 Task: Set up a custom metronome sound for project-specific rhythm guidance.
Action: Mouse moved to (332, 7)
Screenshot: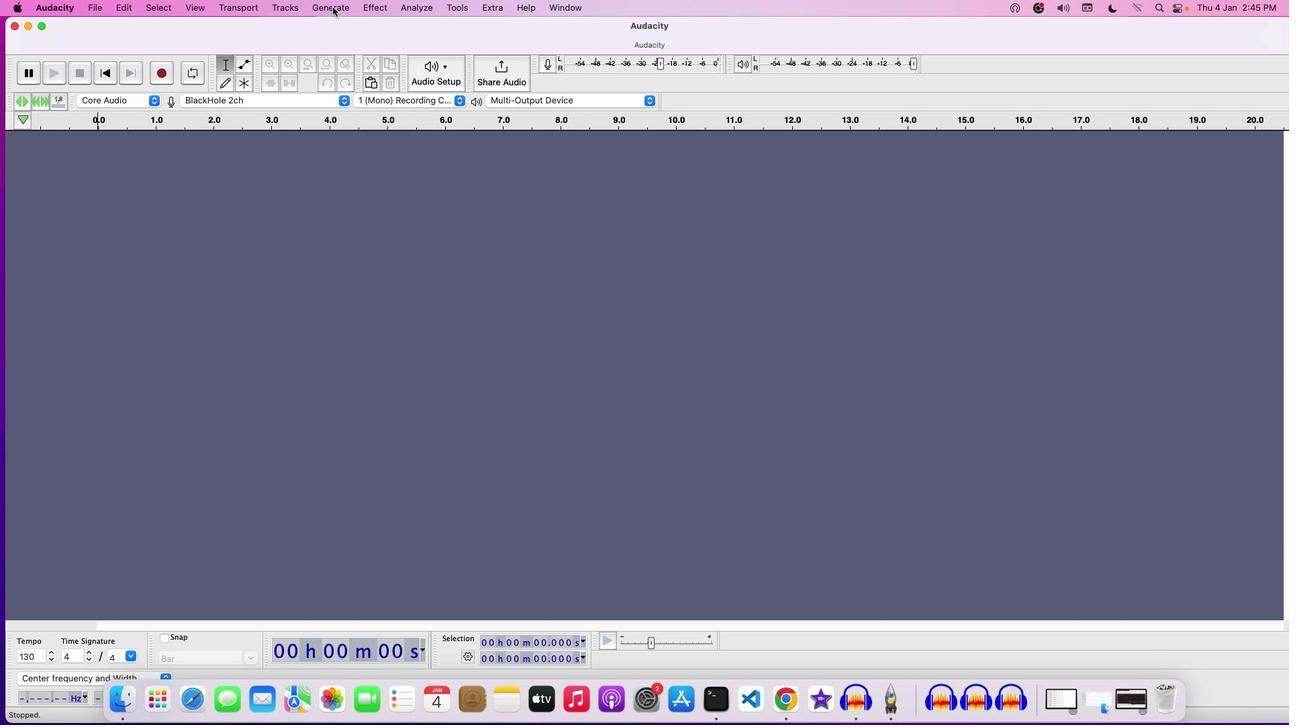 
Action: Mouse pressed left at (332, 7)
Screenshot: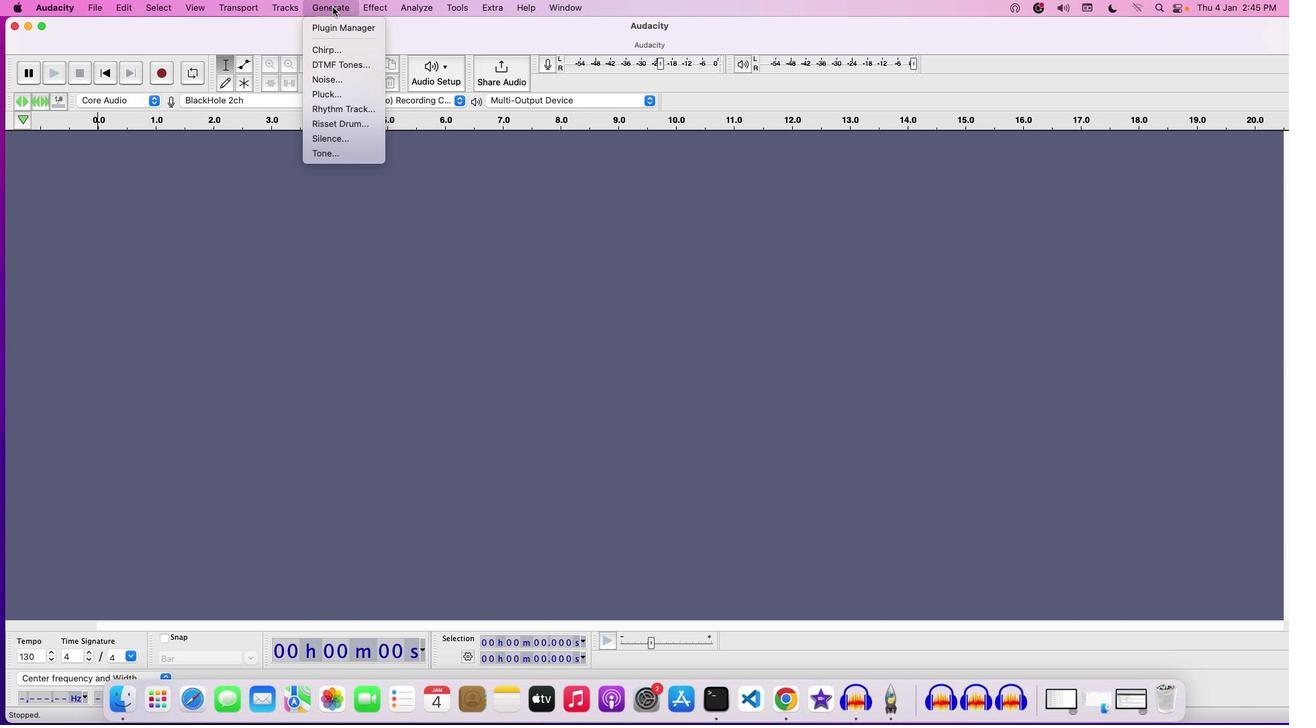 
Action: Mouse moved to (341, 104)
Screenshot: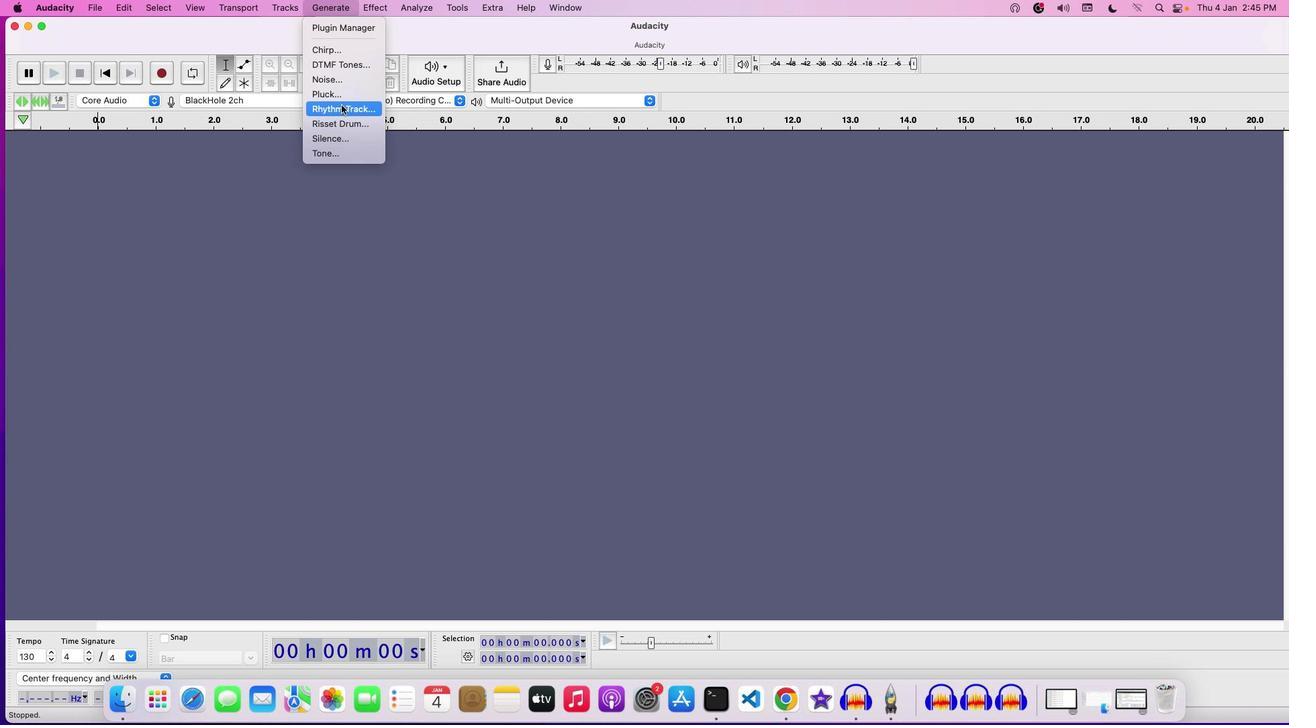 
Action: Mouse pressed left at (341, 104)
Screenshot: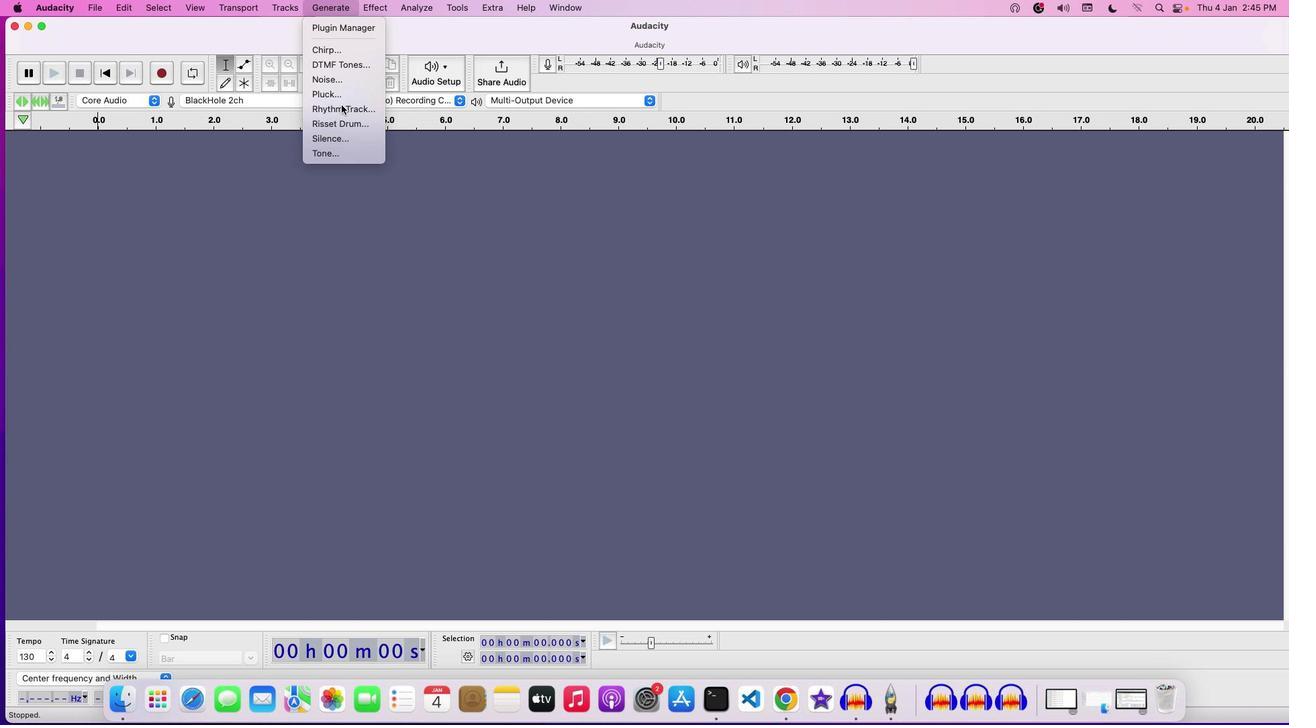 
Action: Mouse moved to (525, 296)
Screenshot: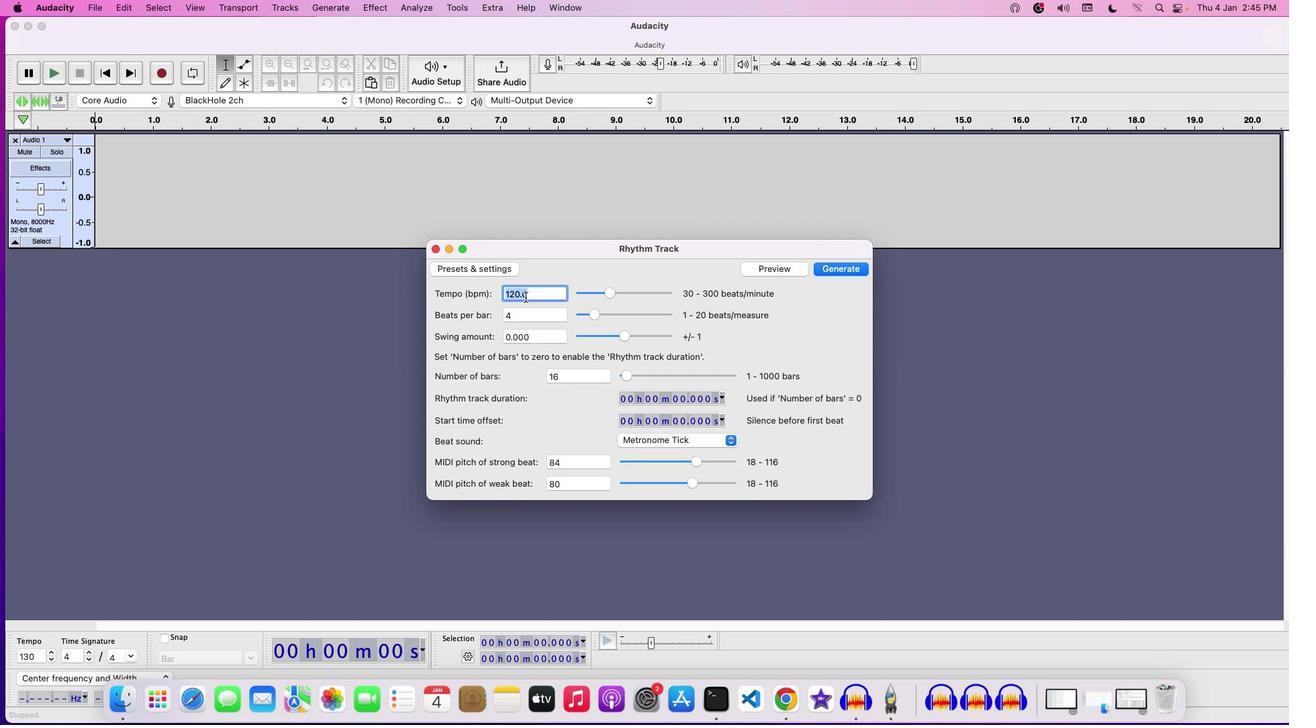 
Action: Key pressed Key.backspace'6''0'
Screenshot: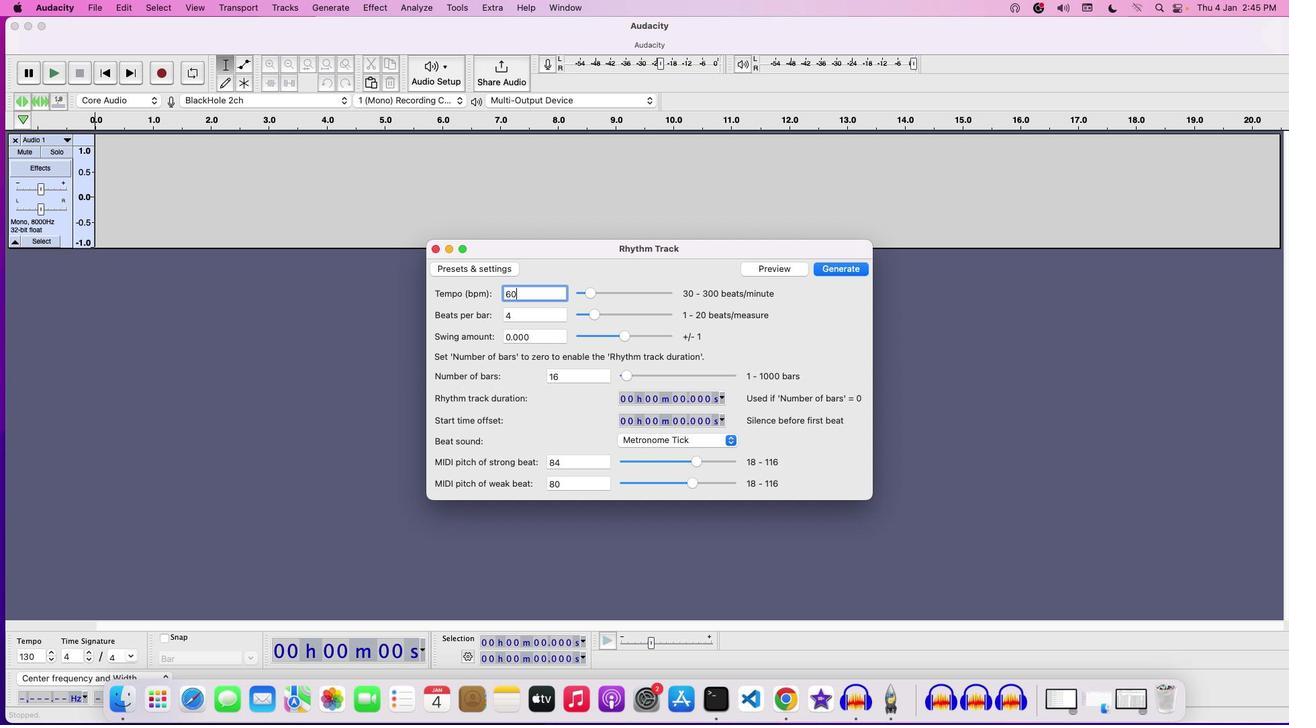 
Action: Mouse moved to (688, 439)
Screenshot: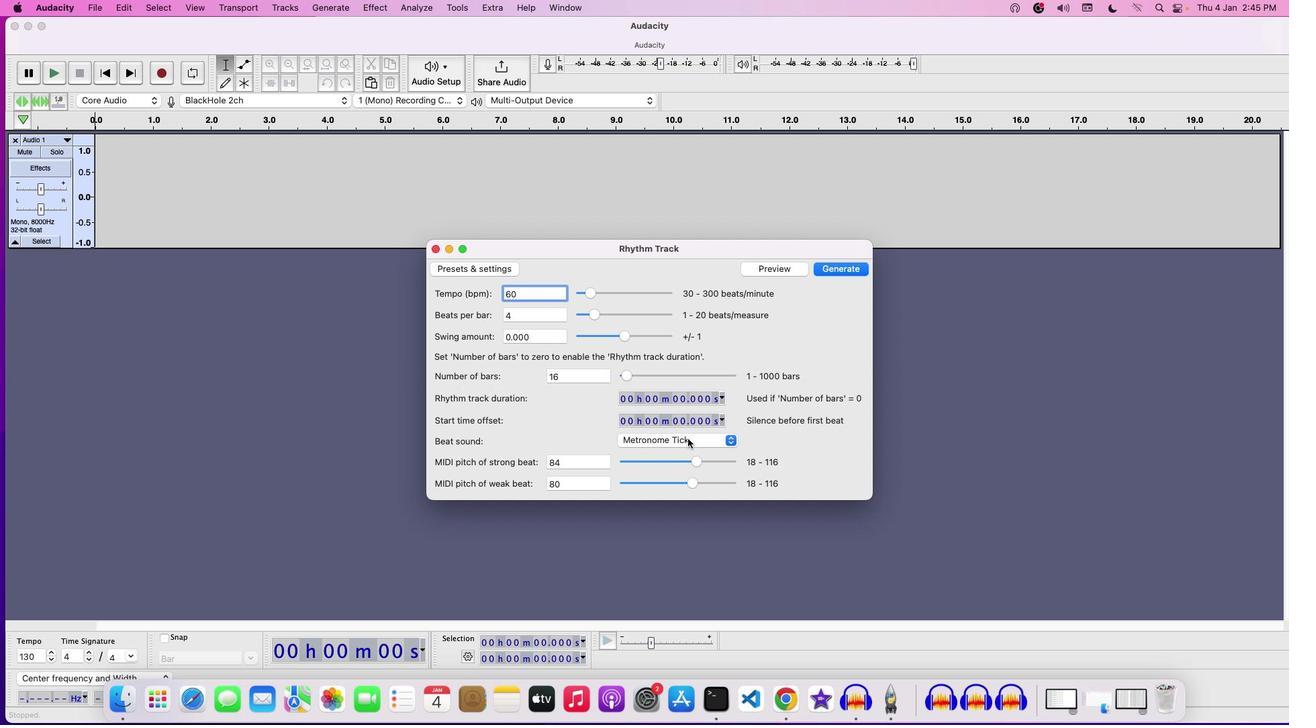 
Action: Mouse pressed left at (688, 439)
Screenshot: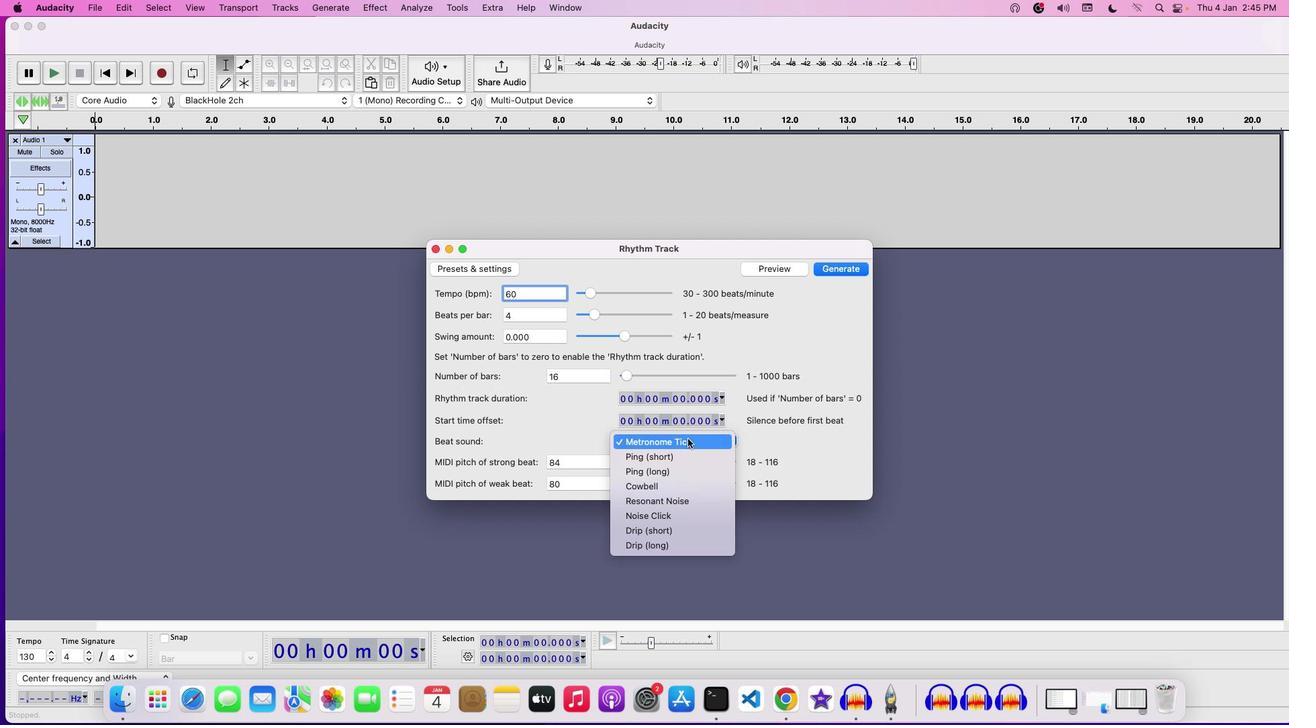 
Action: Mouse moved to (680, 459)
Screenshot: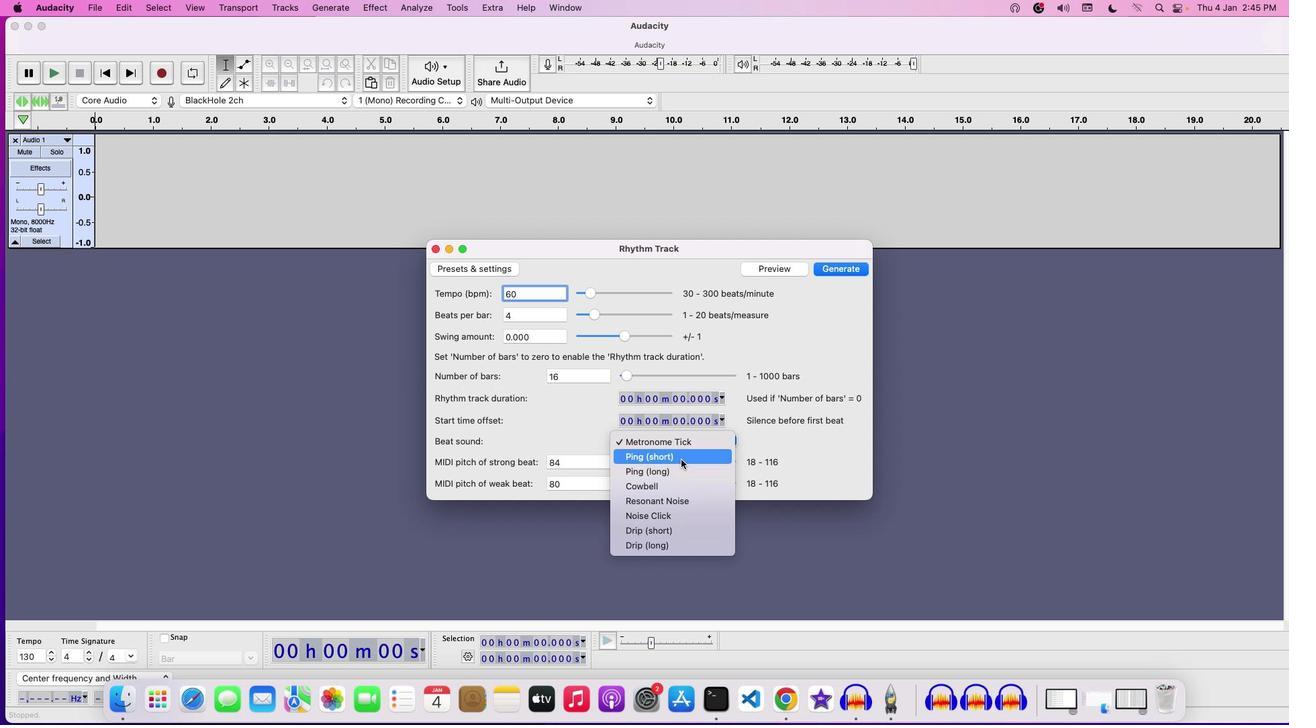 
Action: Mouse pressed left at (680, 459)
Screenshot: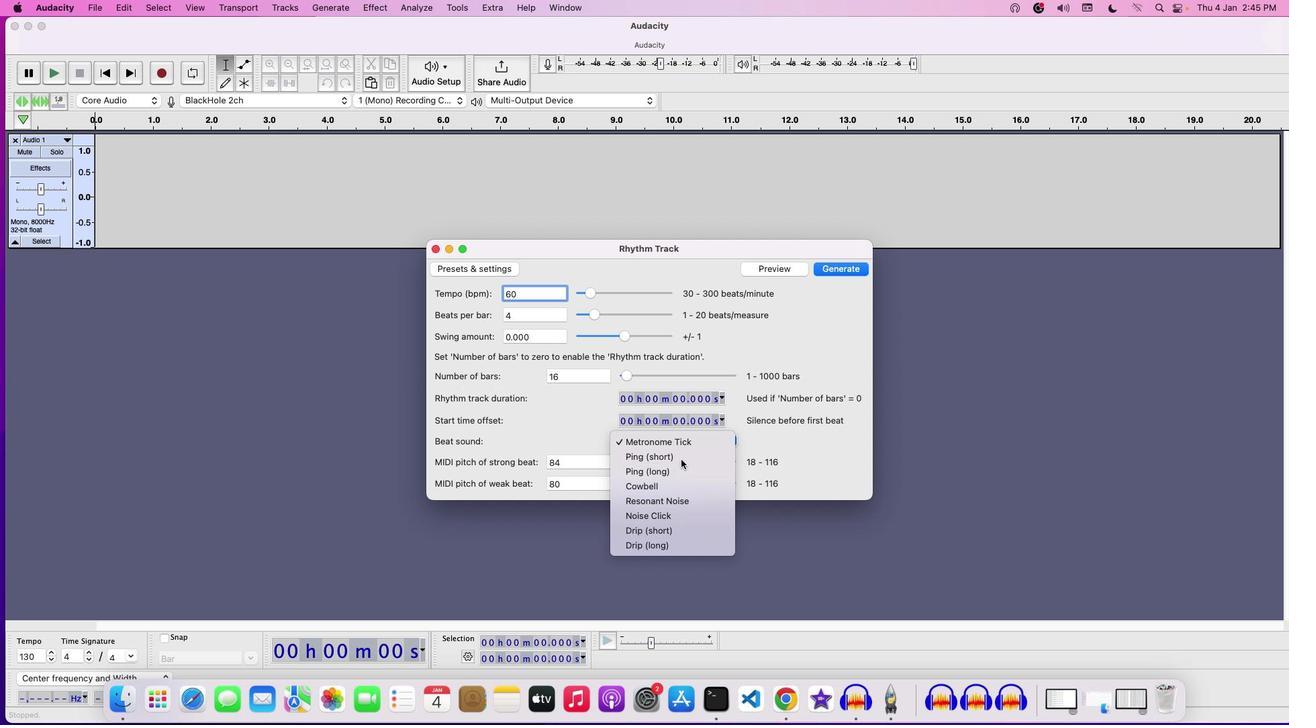 
Action: Mouse moved to (778, 270)
Screenshot: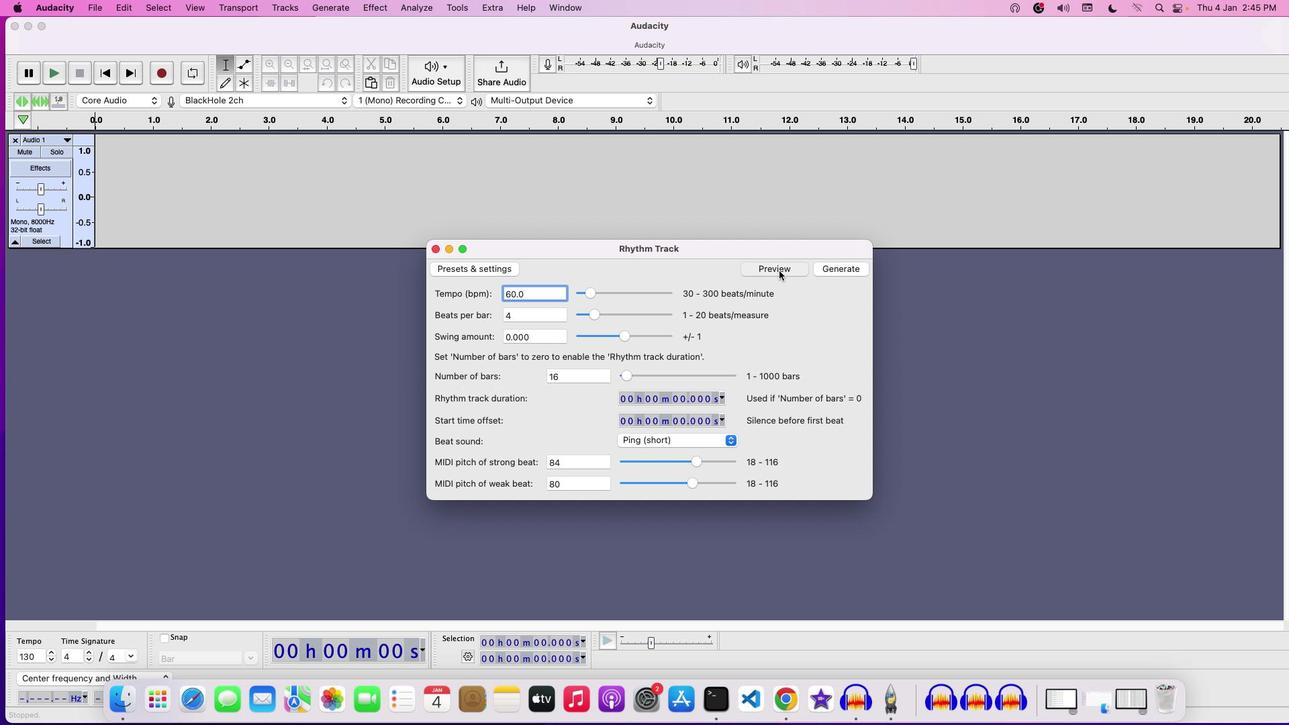 
Action: Mouse pressed left at (778, 270)
Screenshot: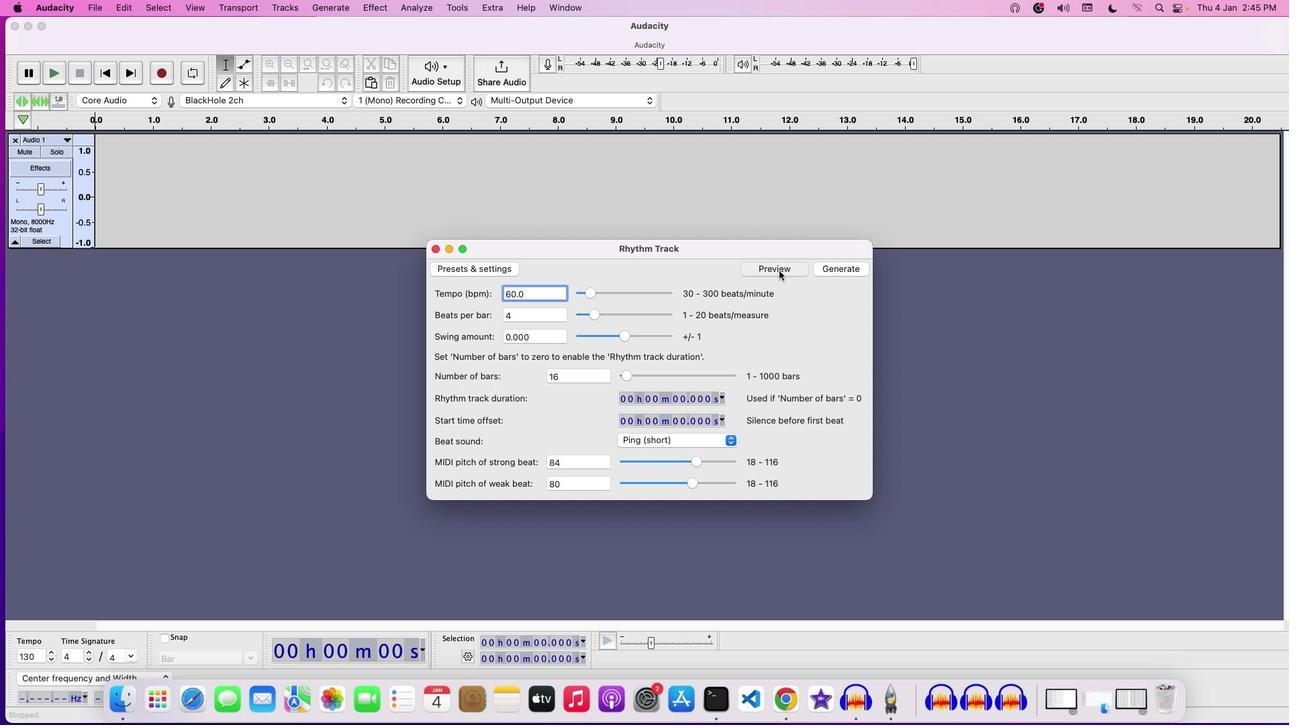 
Action: Mouse moved to (688, 418)
Screenshot: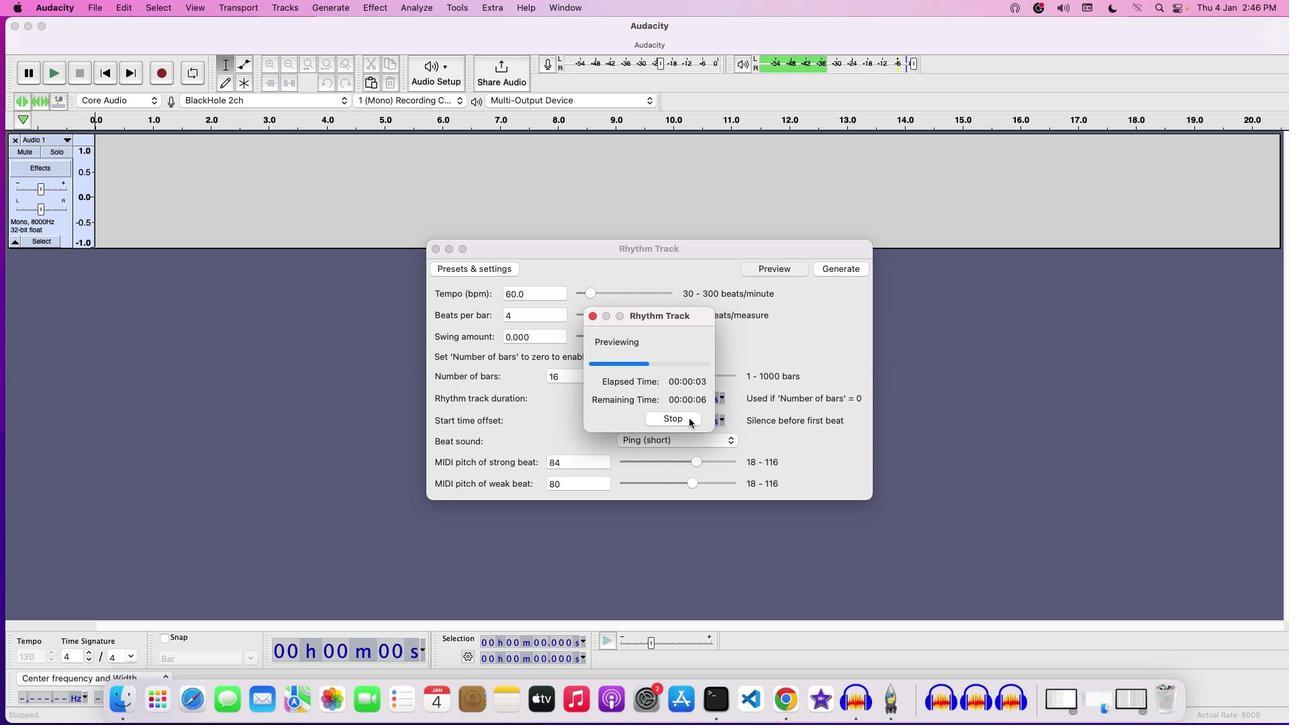
Action: Mouse pressed left at (688, 418)
Screenshot: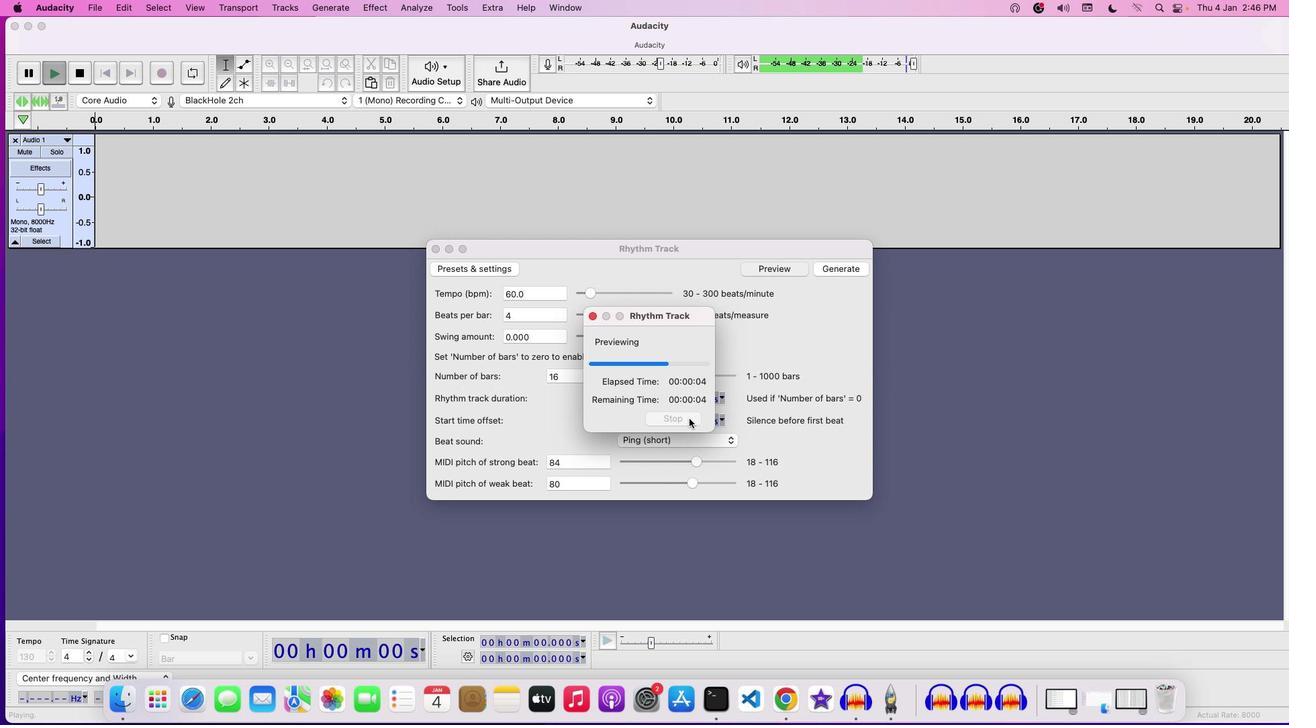
Action: Mouse moved to (840, 273)
Screenshot: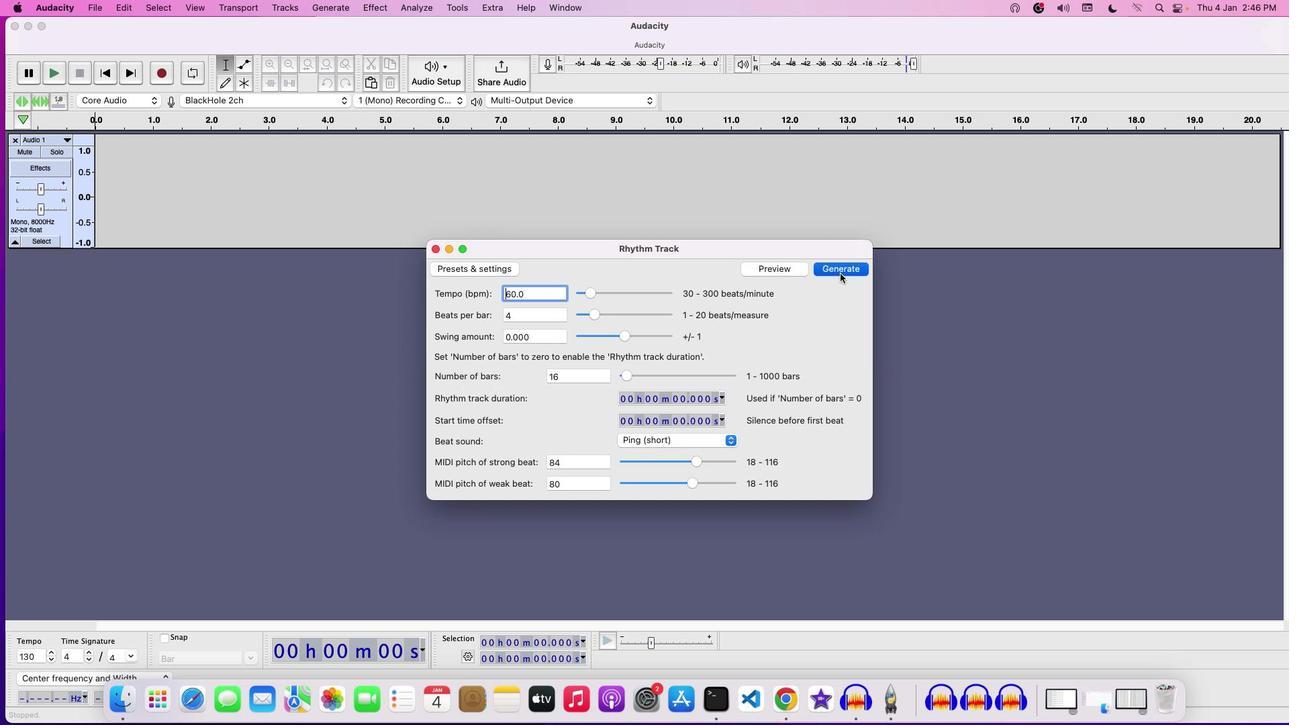 
Action: Mouse pressed left at (840, 273)
Screenshot: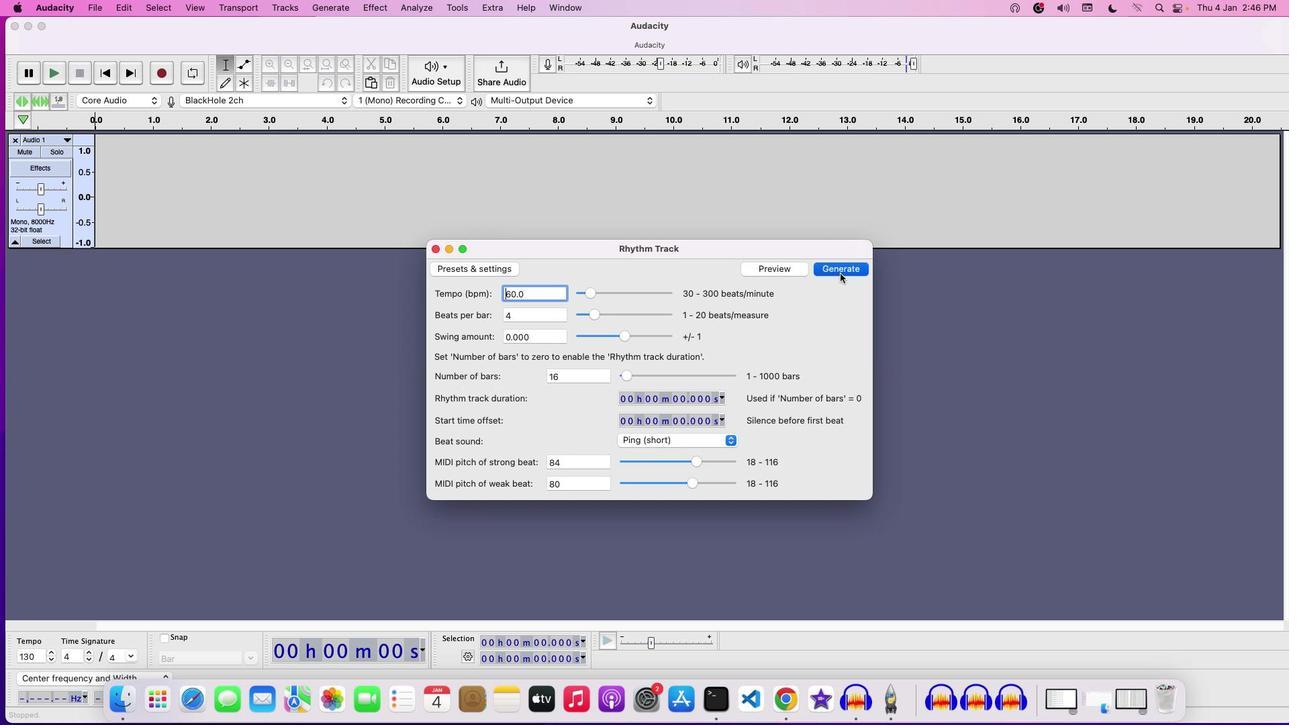 
Action: Mouse moved to (355, 331)
Screenshot: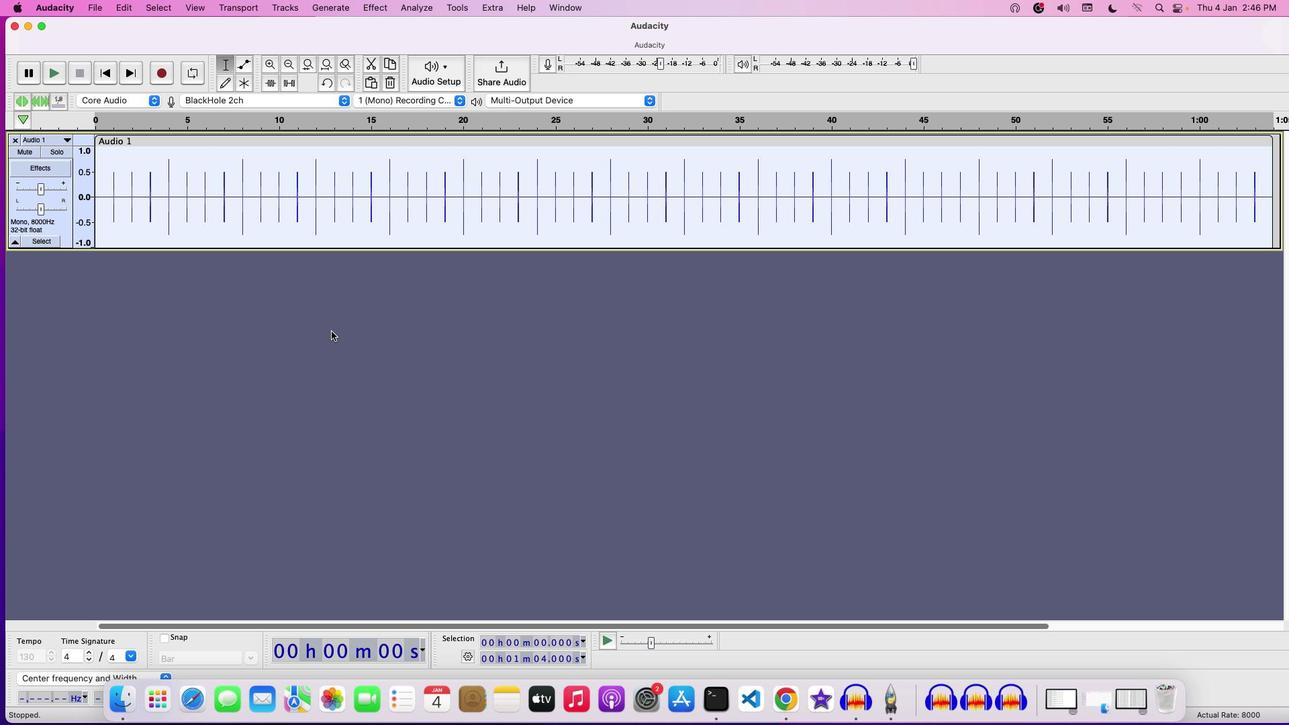 
Action: Key pressed Key.space
Screenshot: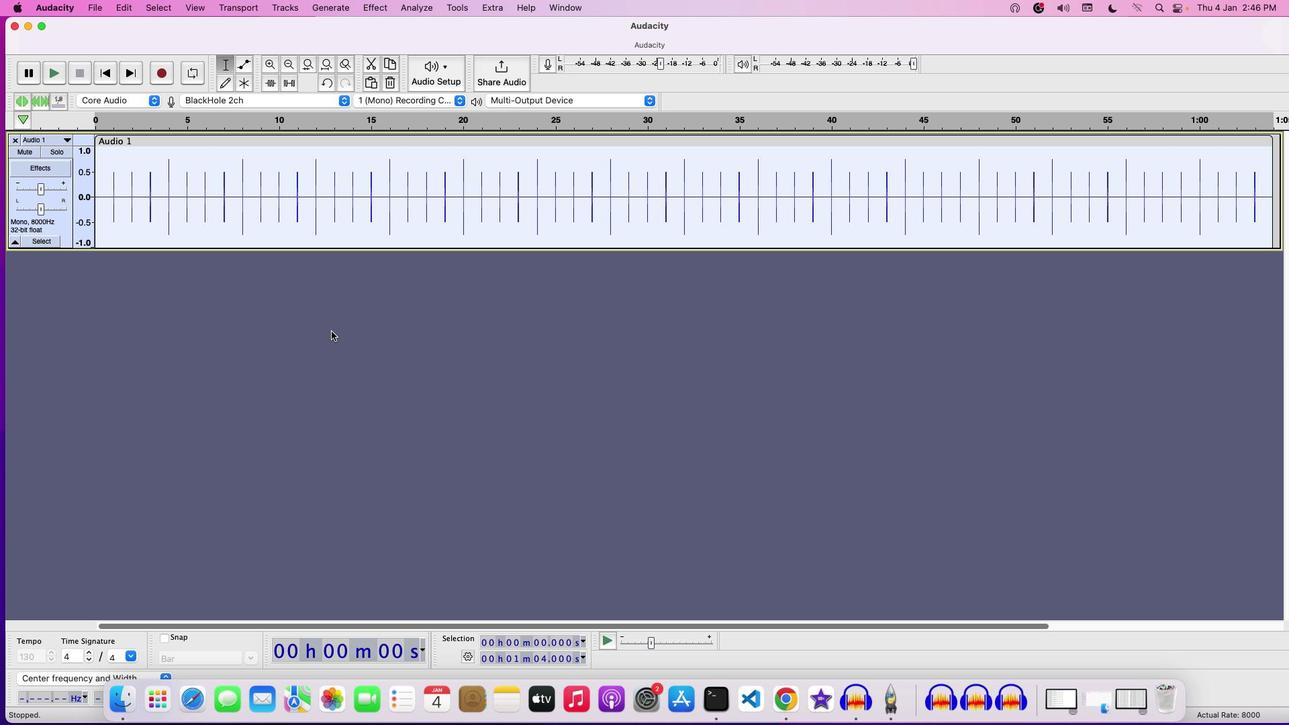 
Action: Mouse moved to (38, 192)
Screenshot: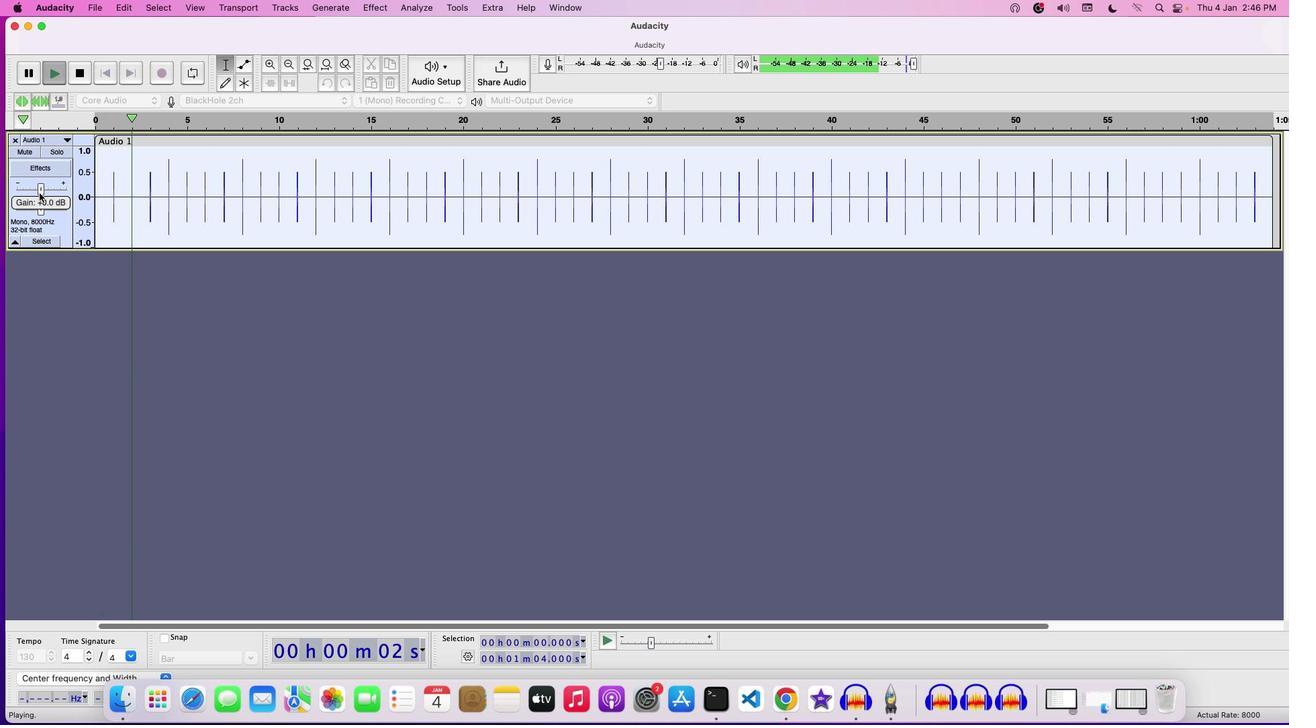
Action: Mouse pressed left at (38, 192)
Screenshot: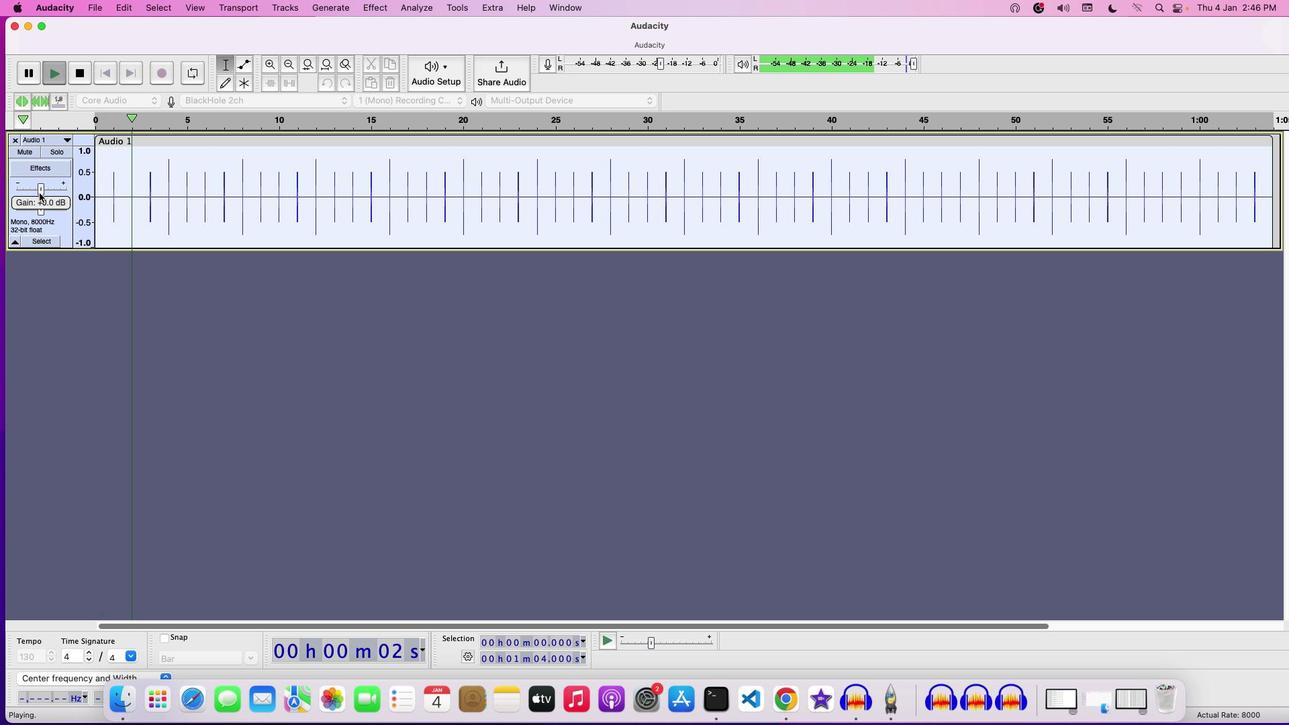 
Action: Mouse moved to (315, 289)
Screenshot: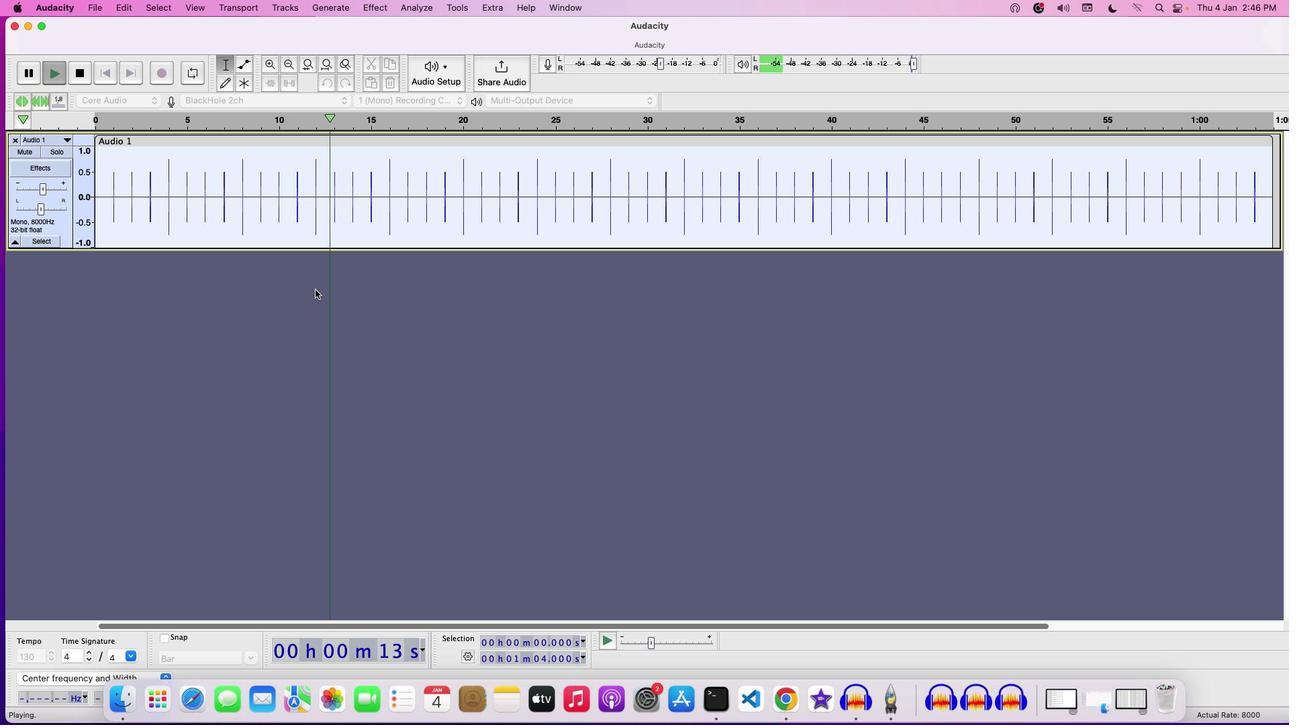 
Action: Key pressed Key.space
Screenshot: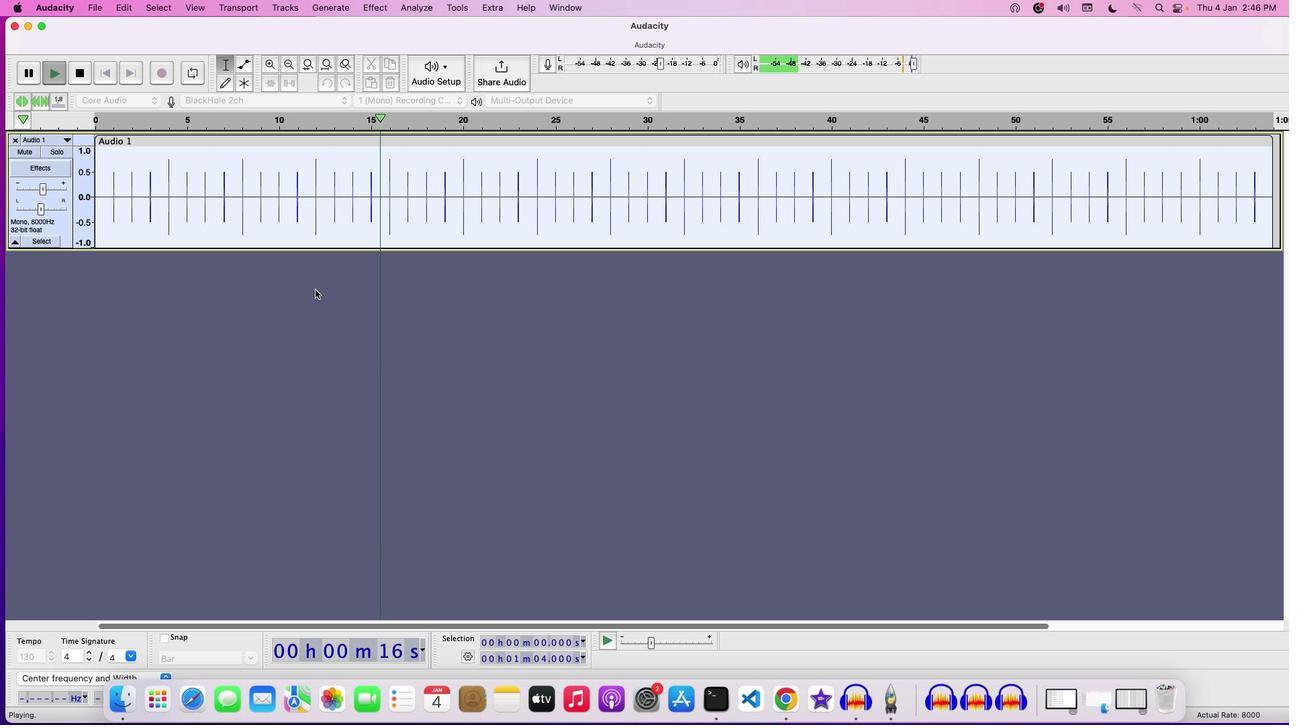 
Action: Mouse moved to (95, 15)
Screenshot: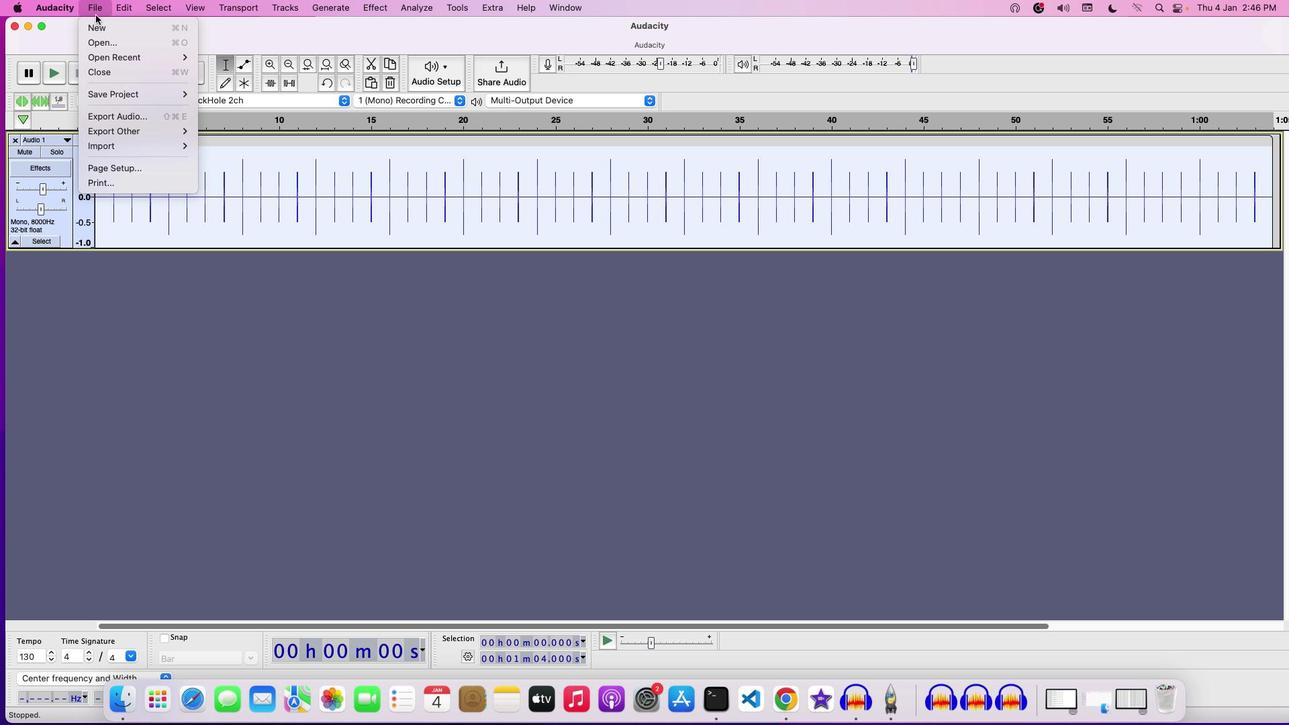 
Action: Mouse pressed left at (95, 15)
Screenshot: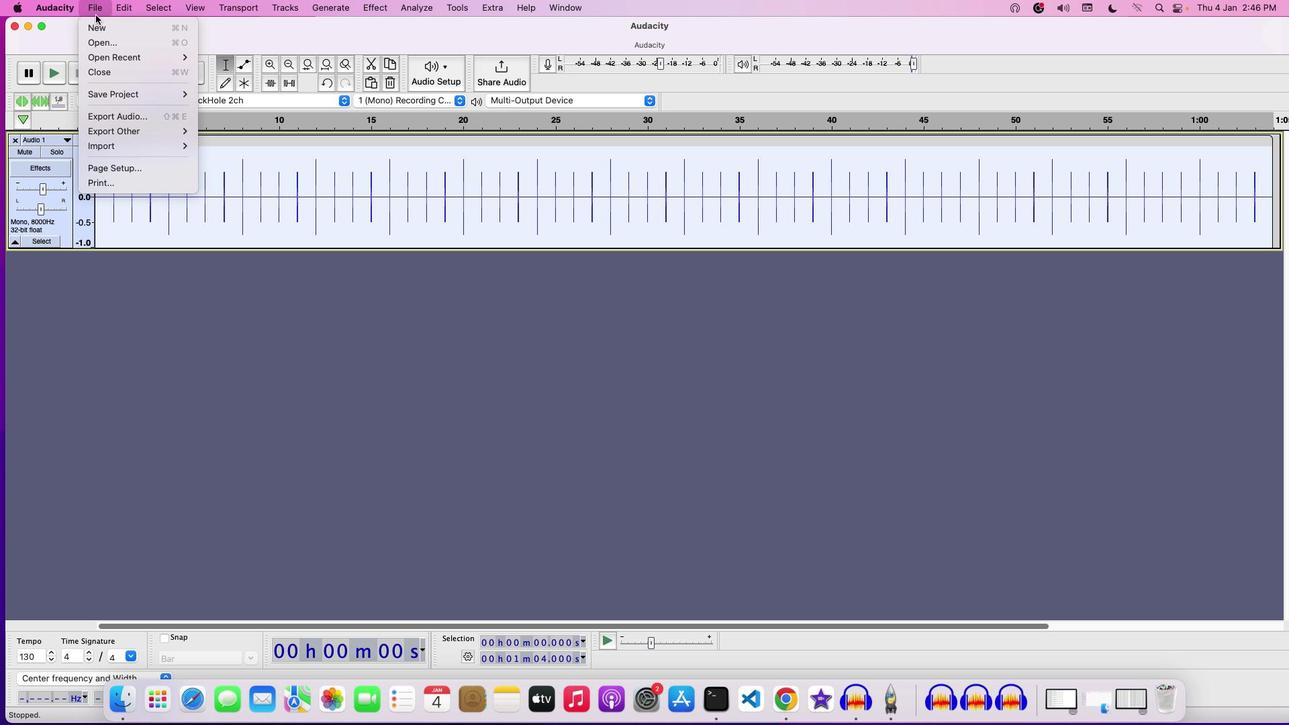 
Action: Mouse moved to (104, 86)
Screenshot: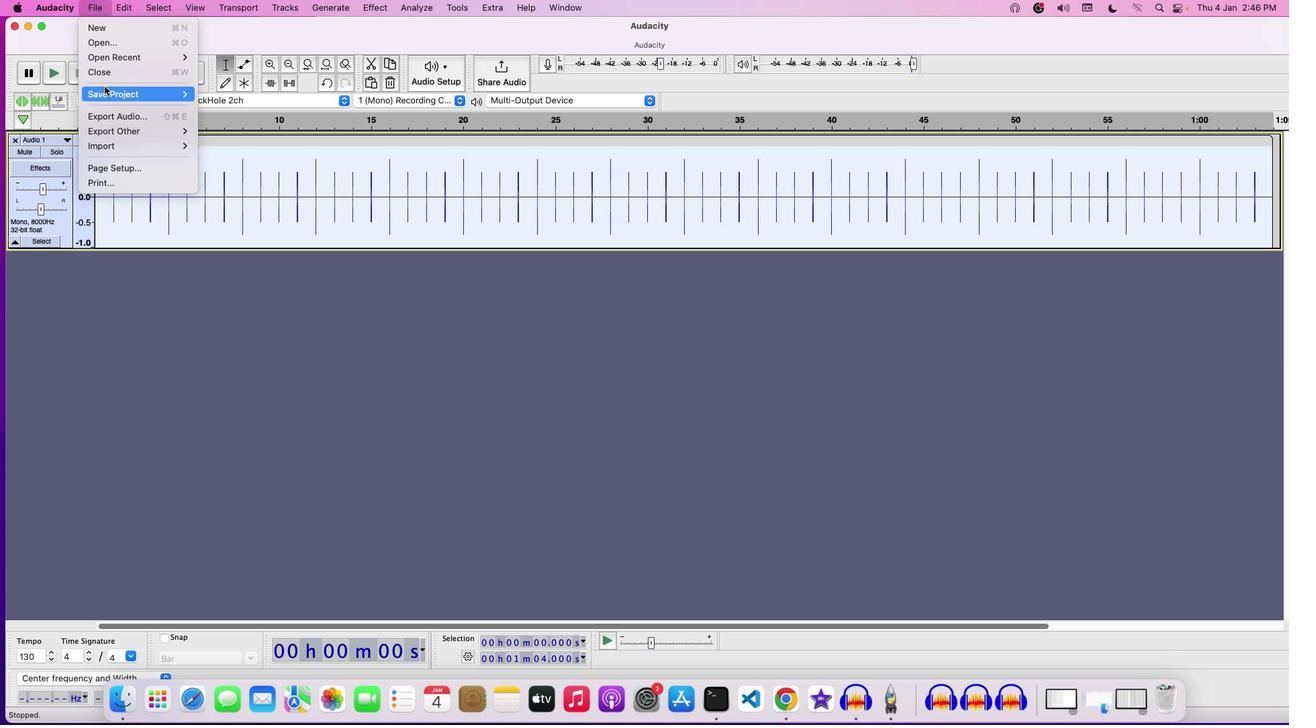 
Action: Mouse pressed left at (104, 86)
Screenshot: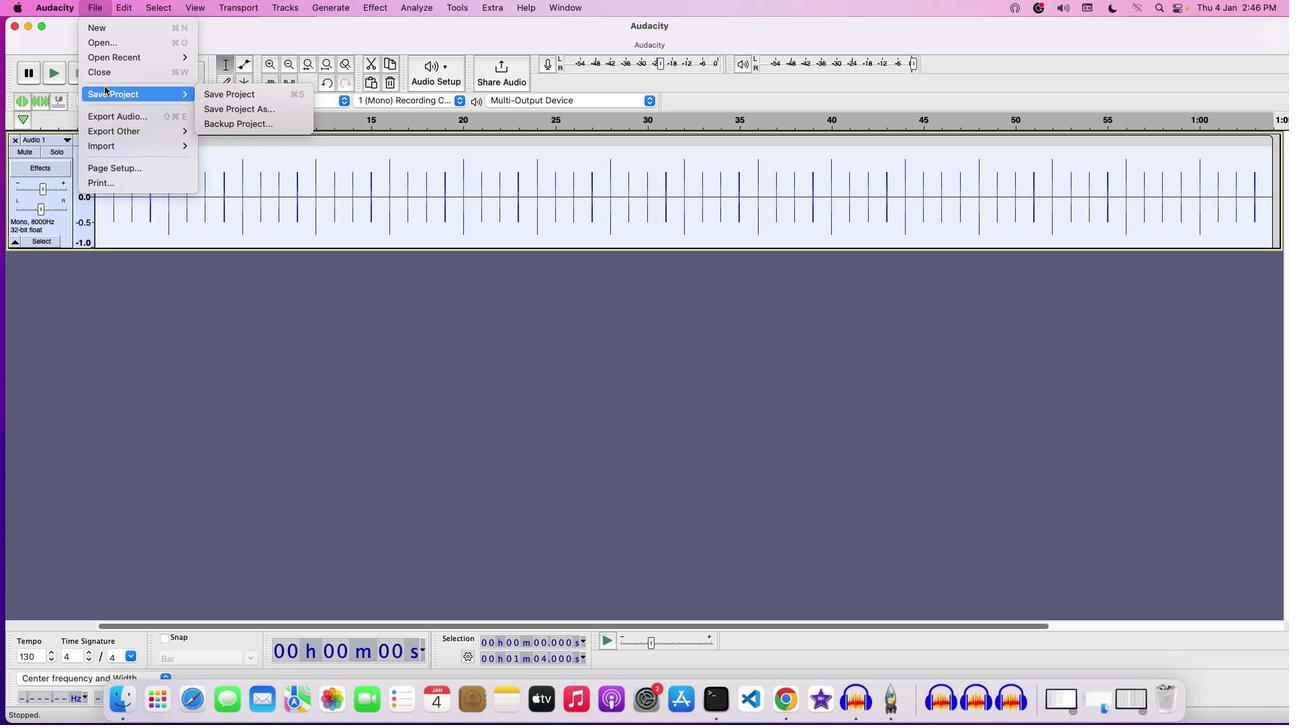 
Action: Mouse moved to (232, 93)
Screenshot: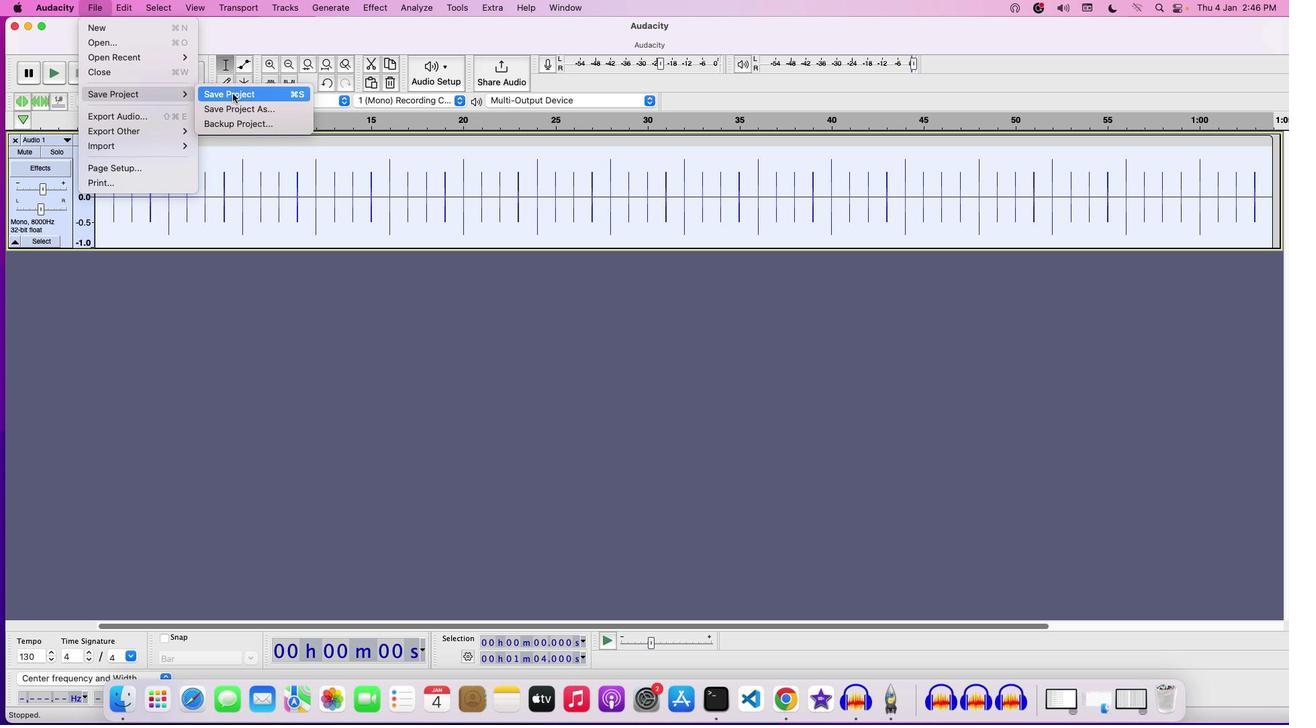 
Action: Mouse pressed left at (232, 93)
Screenshot: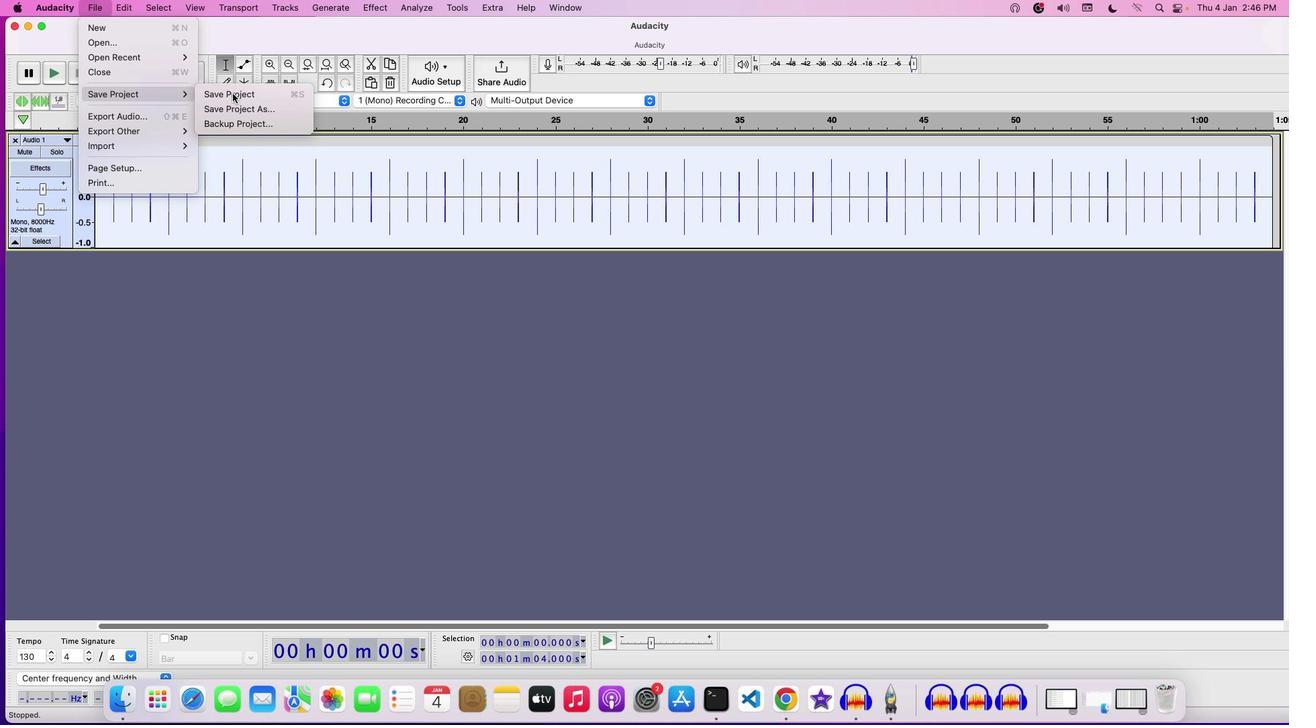 
Action: Mouse moved to (609, 190)
Screenshot: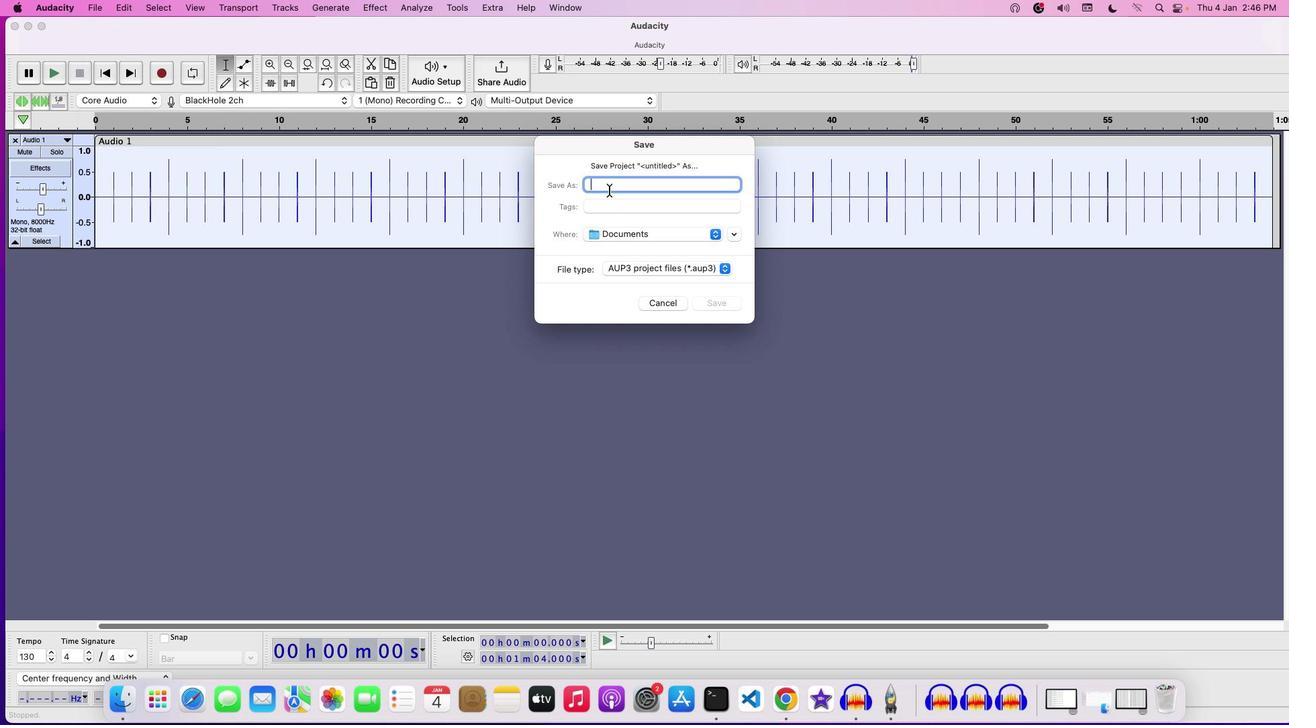 
Action: Mouse pressed left at (609, 190)
Screenshot: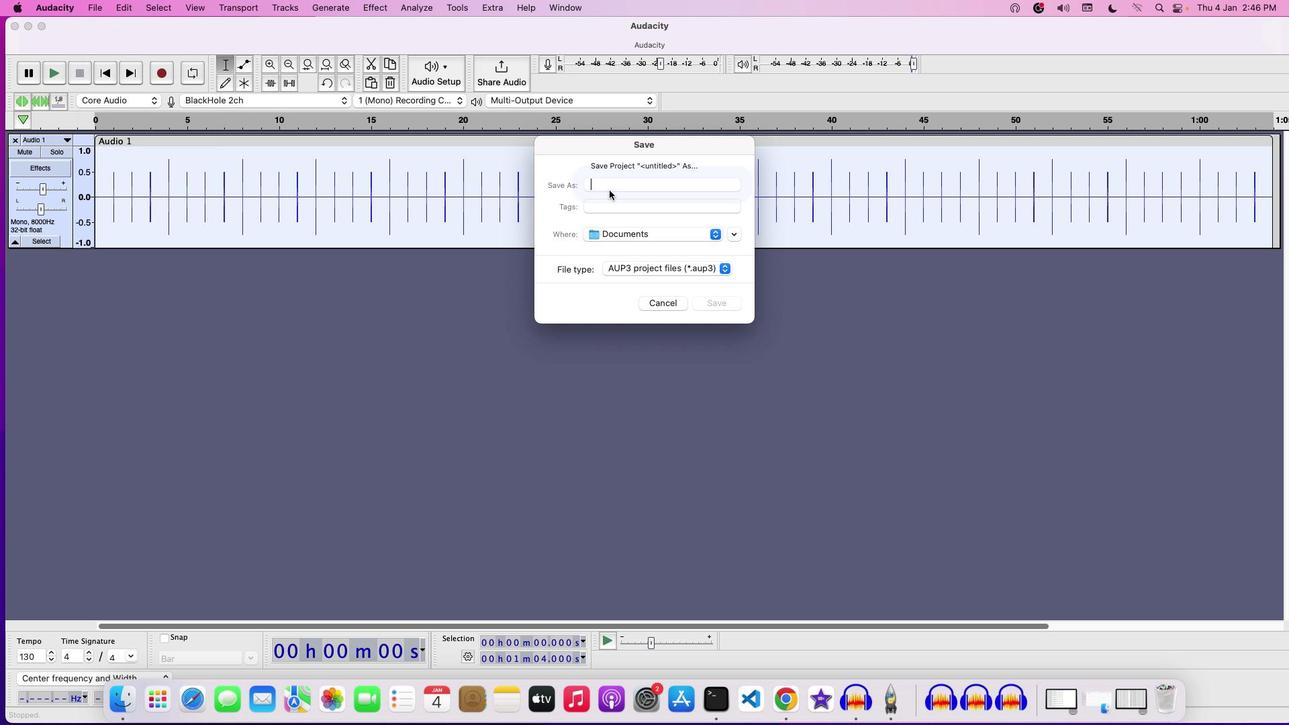 
Action: Mouse moved to (583, 204)
Screenshot: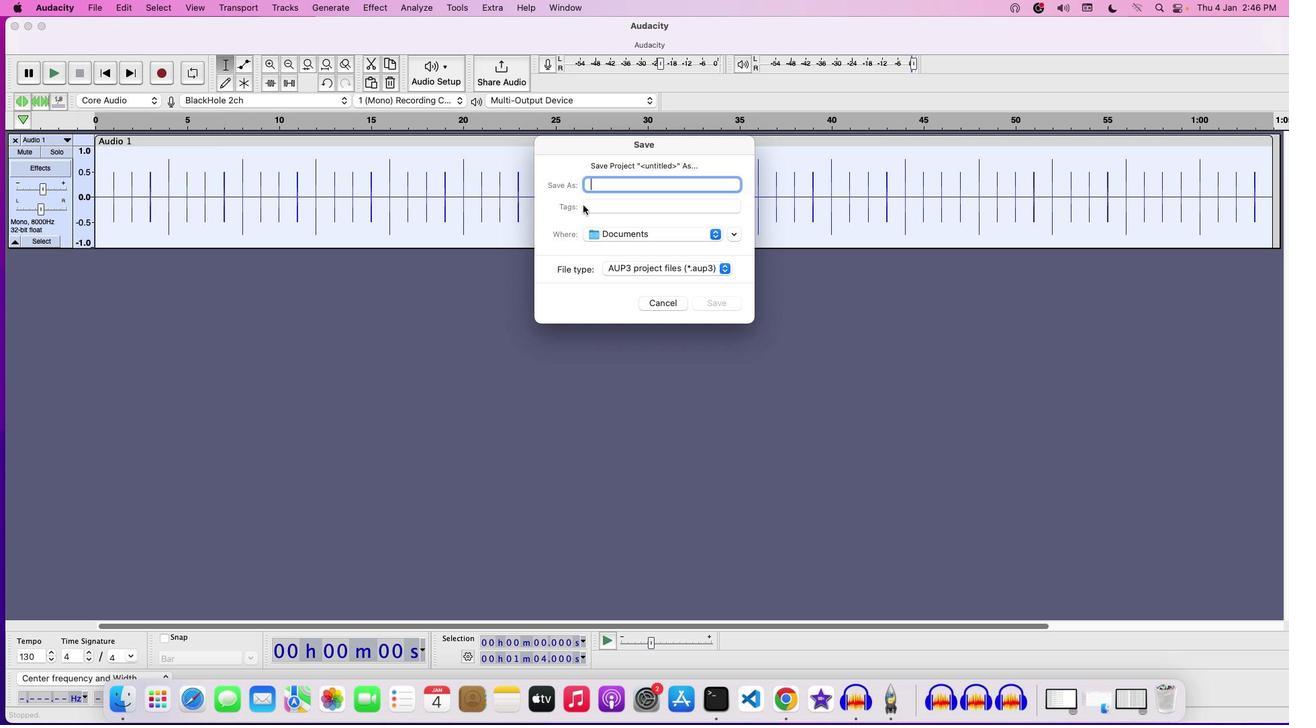 
Action: Key pressed 'C''U''S''T''O''M''E'Key.spaceKey.backspaceKey.backspaceKey.space'M''E''T''R''O''N''O''M''E'Key.space'S''O''U''N''D'
Screenshot: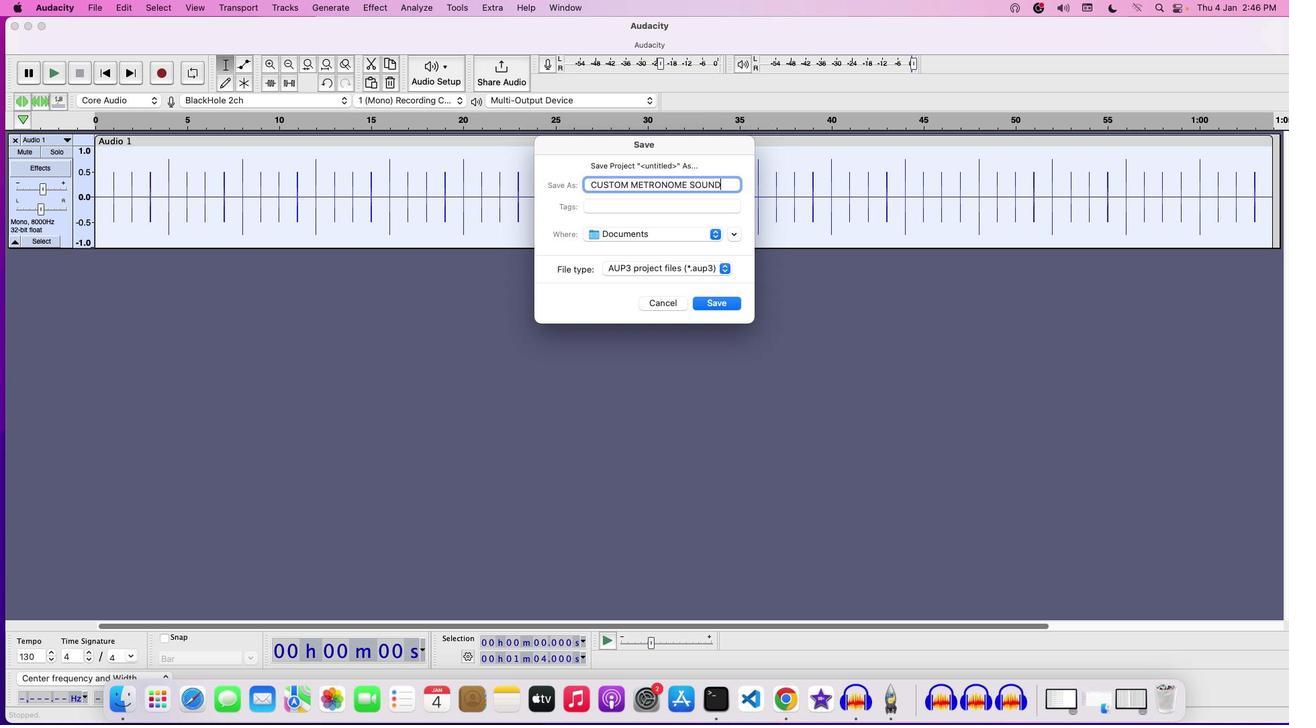 
Action: Mouse moved to (700, 303)
Screenshot: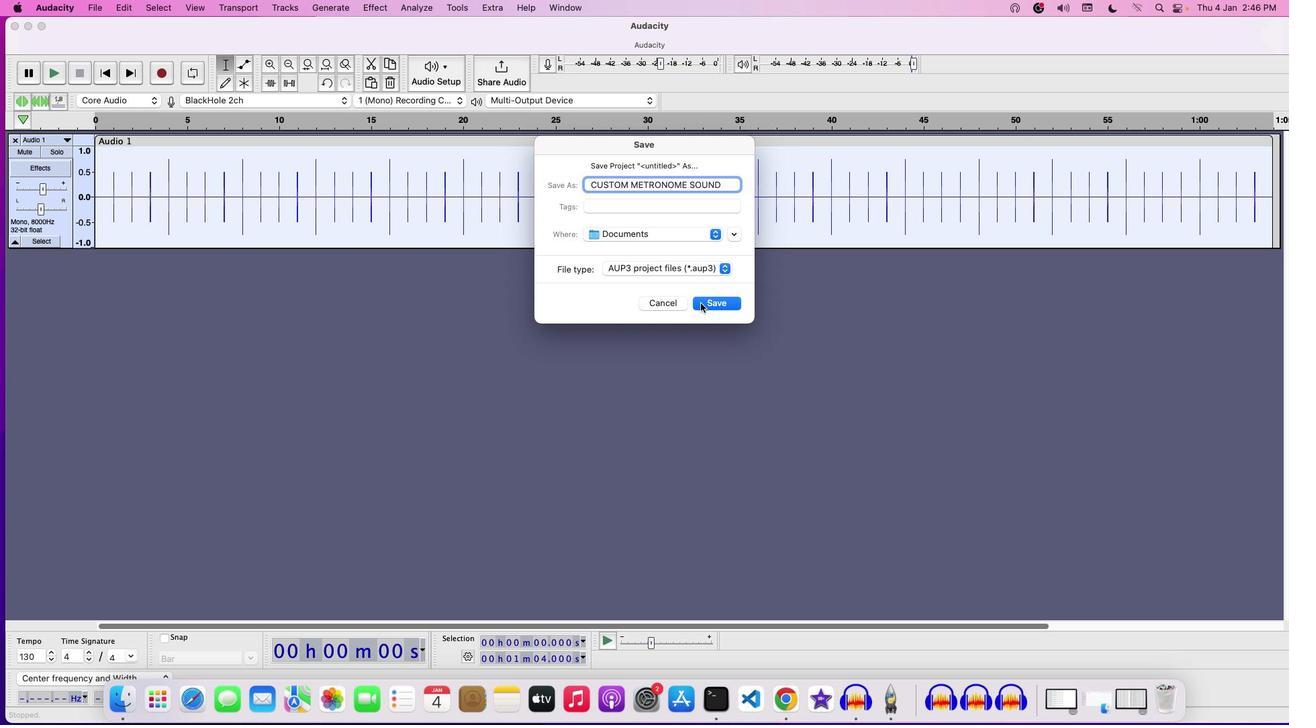 
Action: Mouse pressed left at (700, 303)
Screenshot: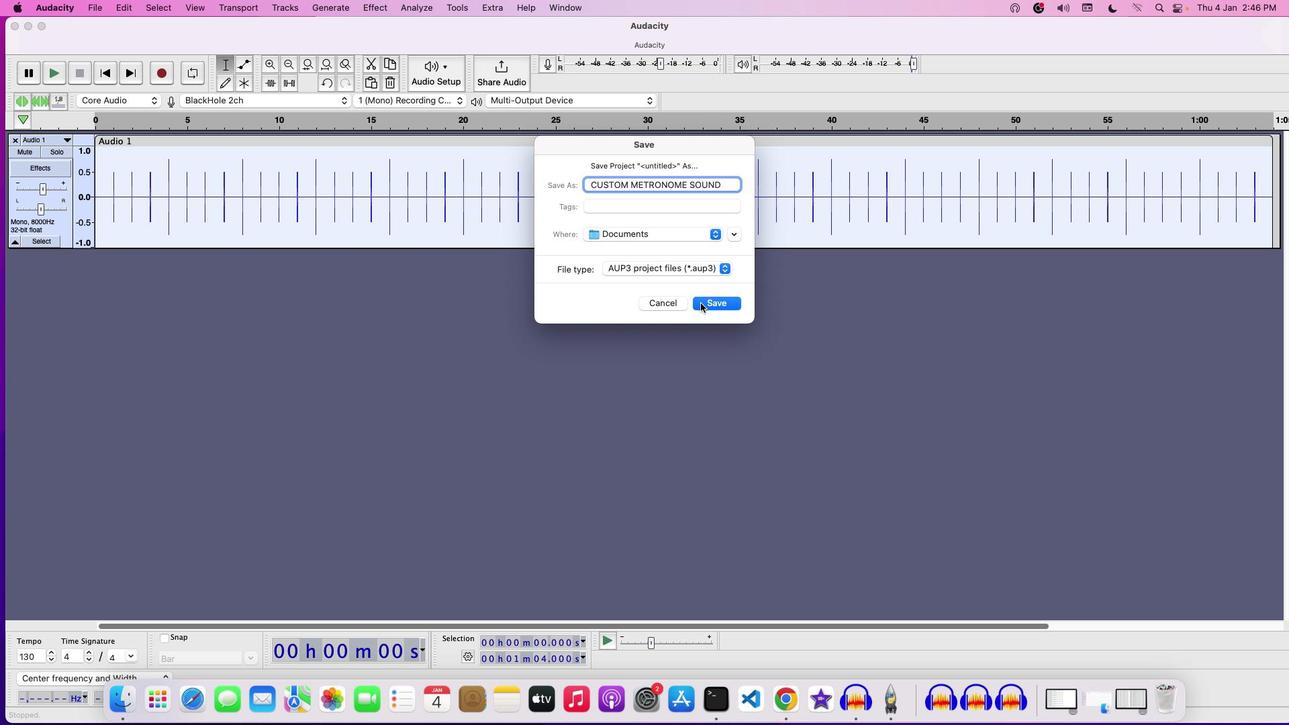 
